 Task: Add Orange Label titled Label0003 to Card Card0003 in Board Board0001 in Development in Trello
Action: Mouse moved to (508, 23)
Screenshot: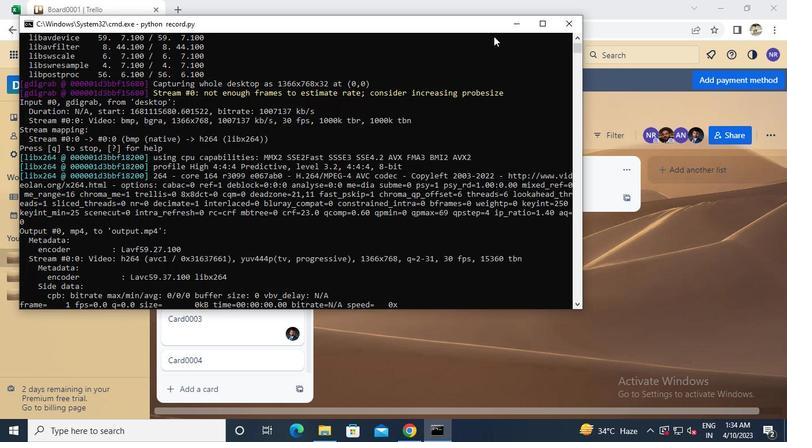 
Action: Mouse pressed left at (508, 23)
Screenshot: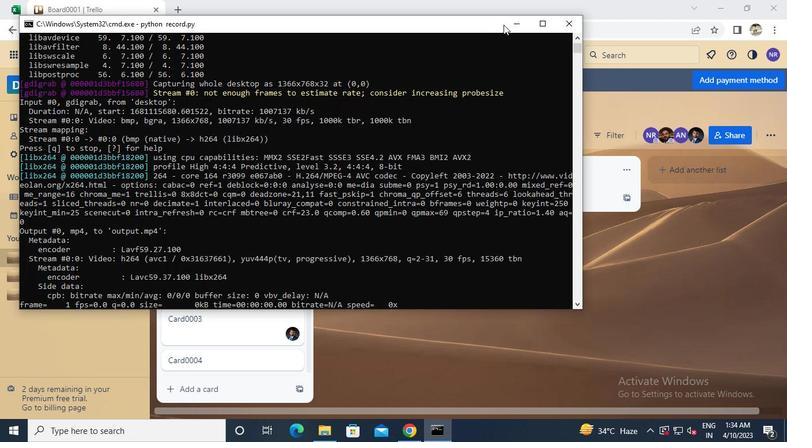 
Action: Mouse moved to (296, 315)
Screenshot: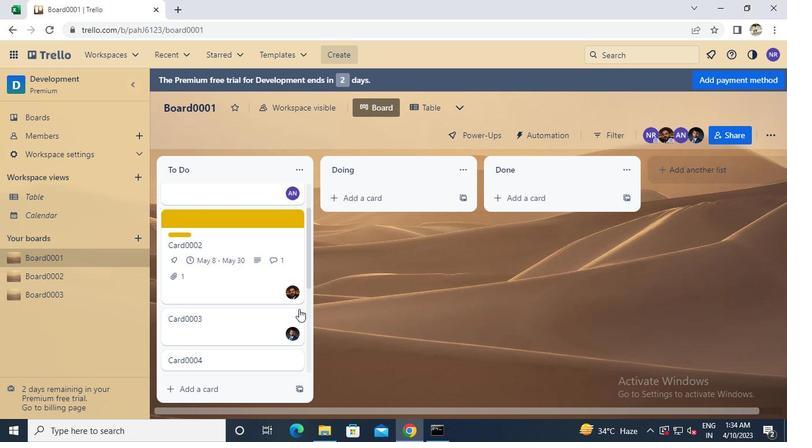 
Action: Mouse pressed left at (296, 315)
Screenshot: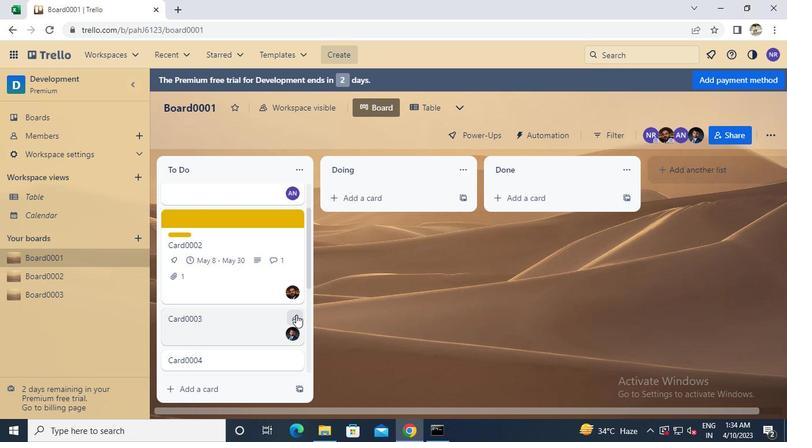 
Action: Mouse moved to (339, 270)
Screenshot: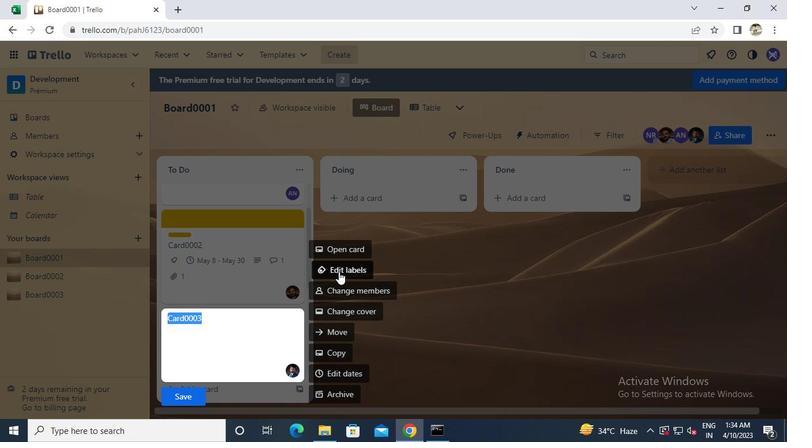 
Action: Mouse pressed left at (339, 270)
Screenshot: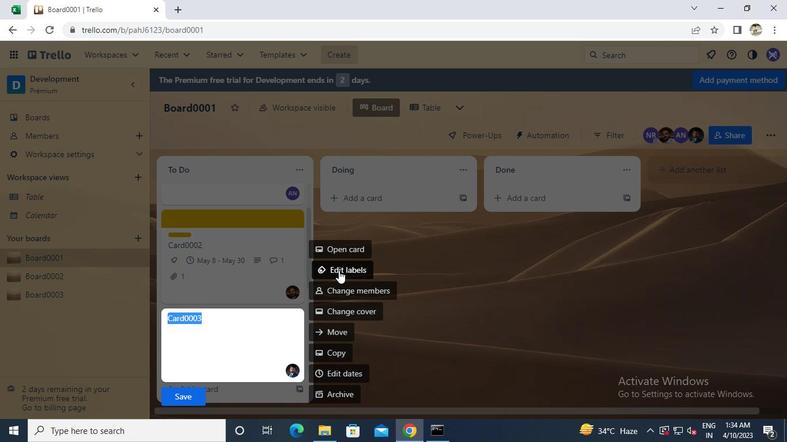 
Action: Mouse moved to (353, 322)
Screenshot: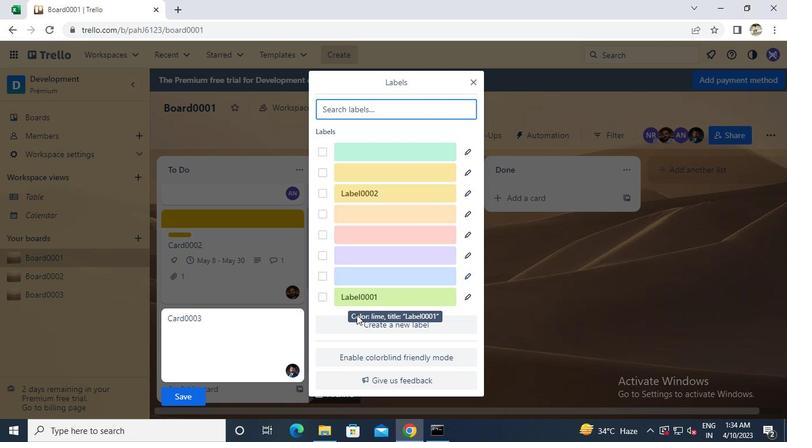 
Action: Mouse pressed left at (353, 322)
Screenshot: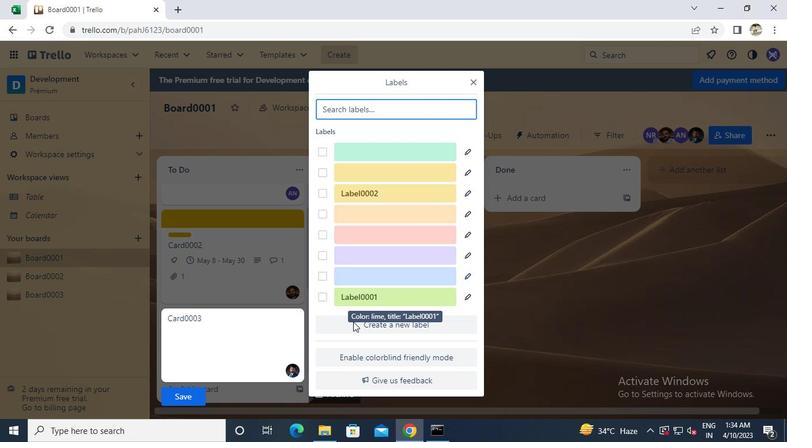 
Action: Mouse moved to (370, 324)
Screenshot: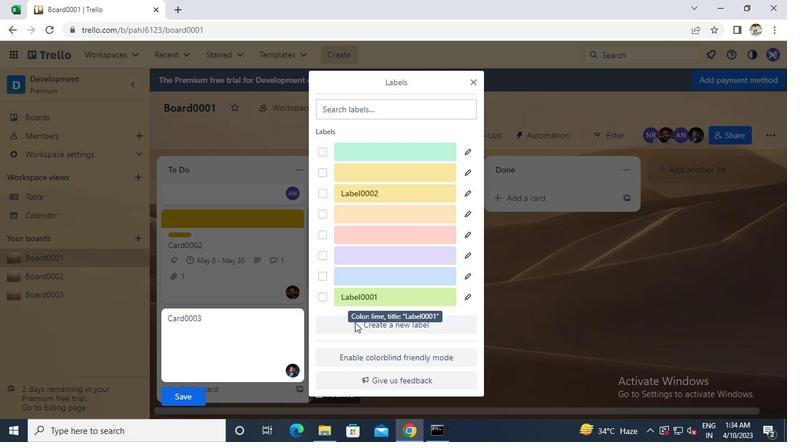 
Action: Mouse pressed left at (370, 324)
Screenshot: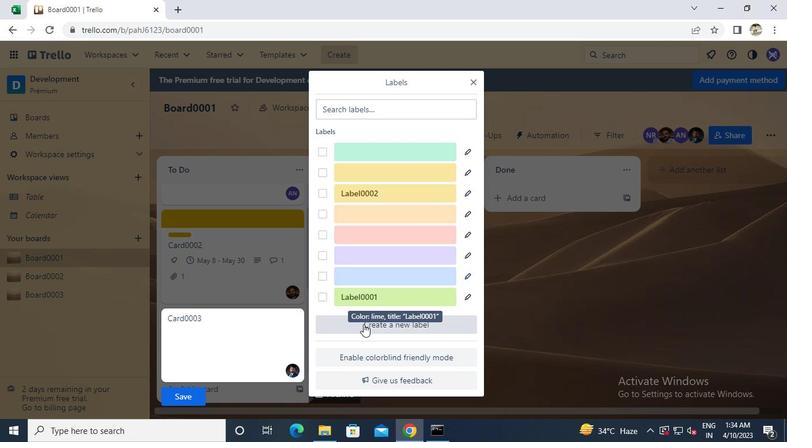 
Action: Mouse moved to (356, 296)
Screenshot: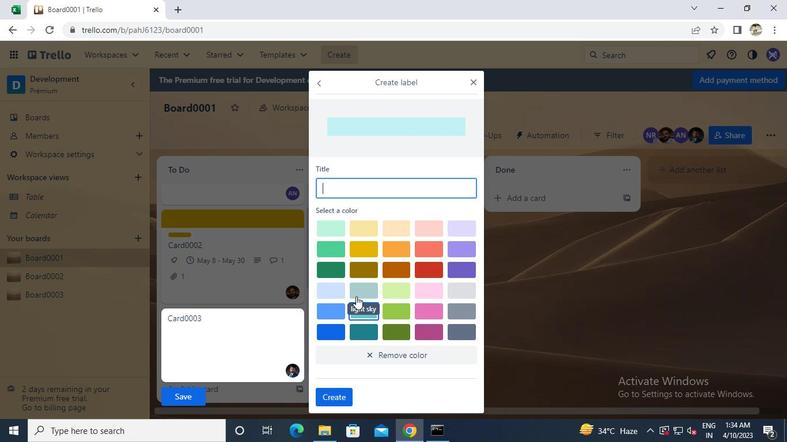 
Action: Keyboard Key.caps_lock
Screenshot: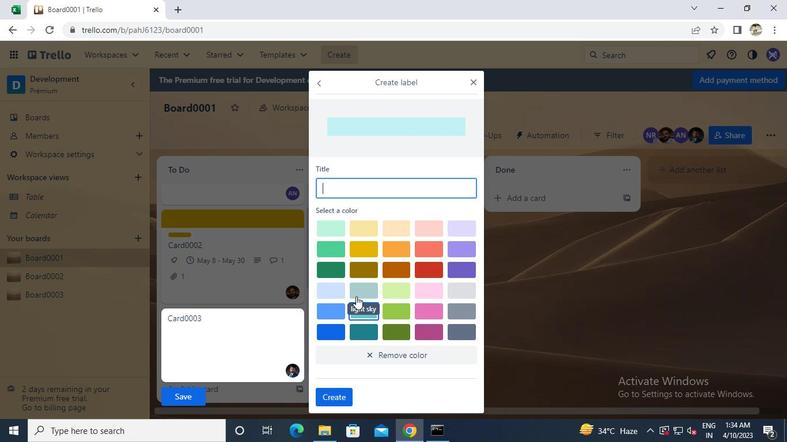 
Action: Keyboard l
Screenshot: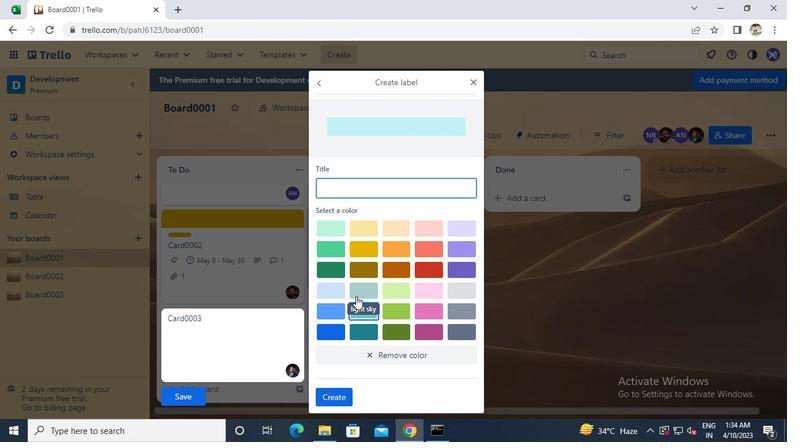 
Action: Keyboard Key.caps_lock
Screenshot: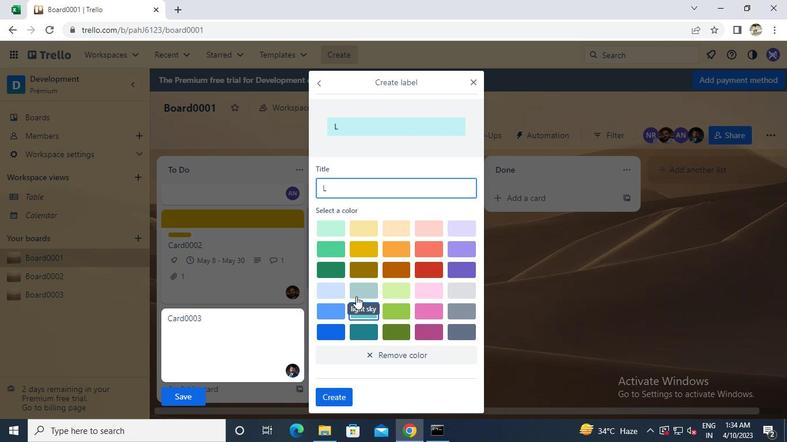 
Action: Keyboard a
Screenshot: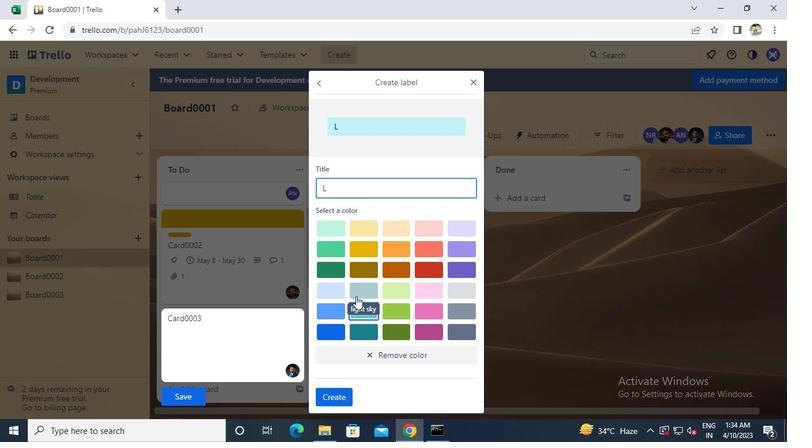 
Action: Keyboard b
Screenshot: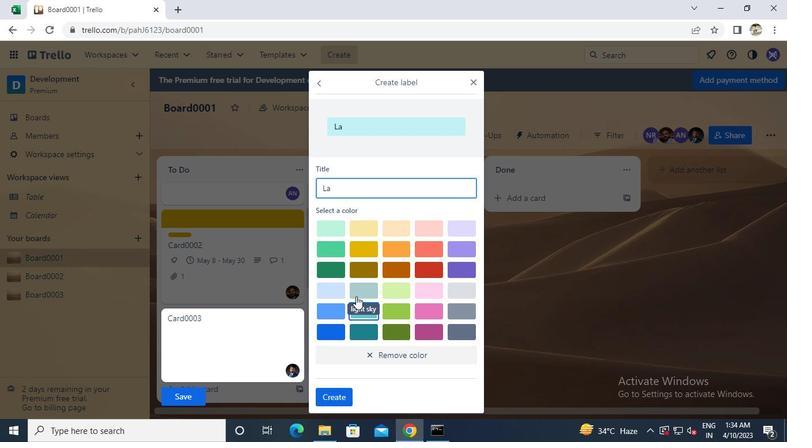 
Action: Keyboard e
Screenshot: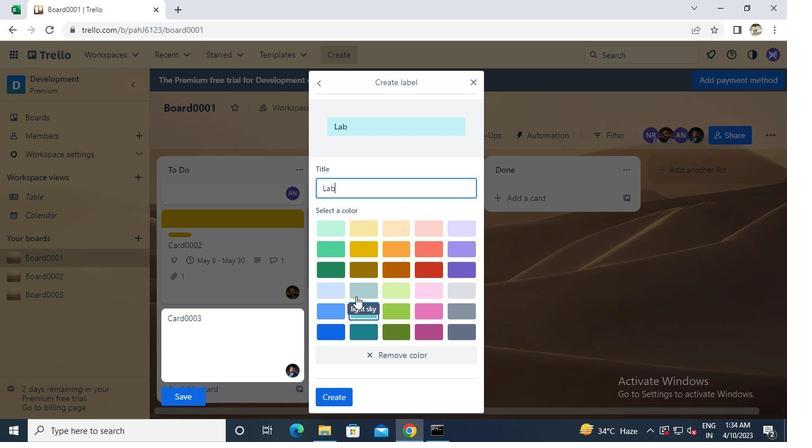
Action: Keyboard l
Screenshot: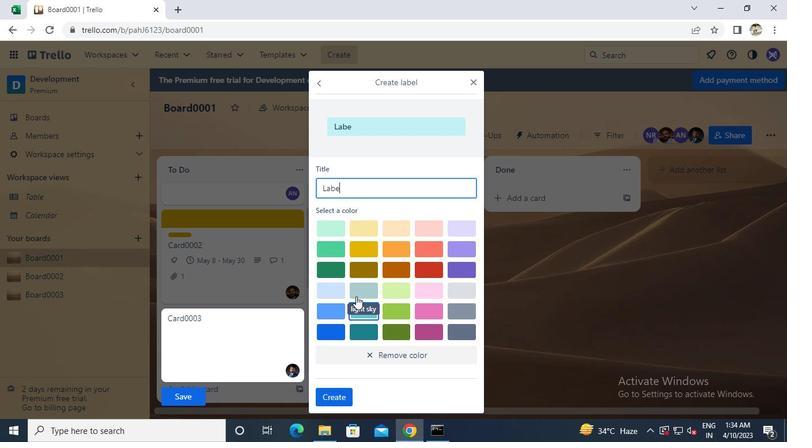 
Action: Keyboard 0
Screenshot: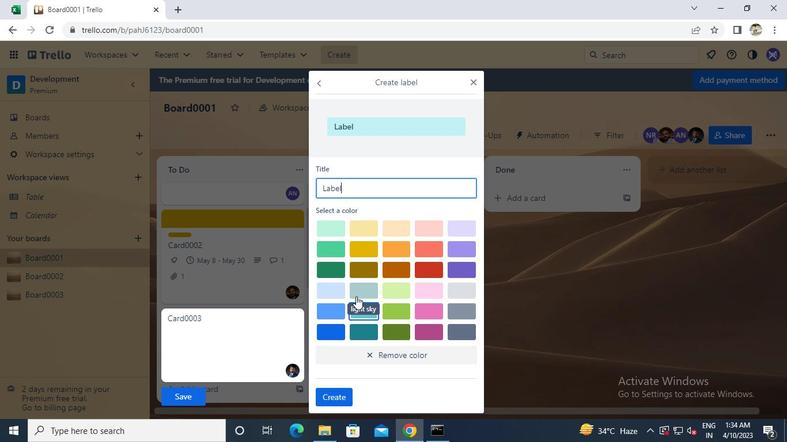 
Action: Mouse moved to (355, 297)
Screenshot: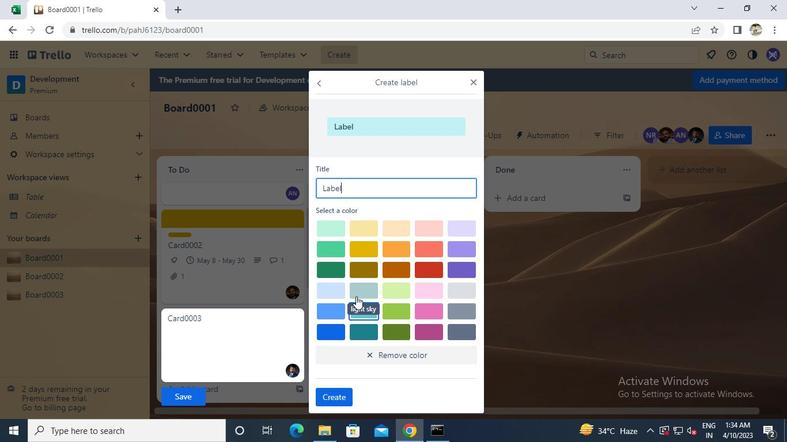
Action: Keyboard 0
Screenshot: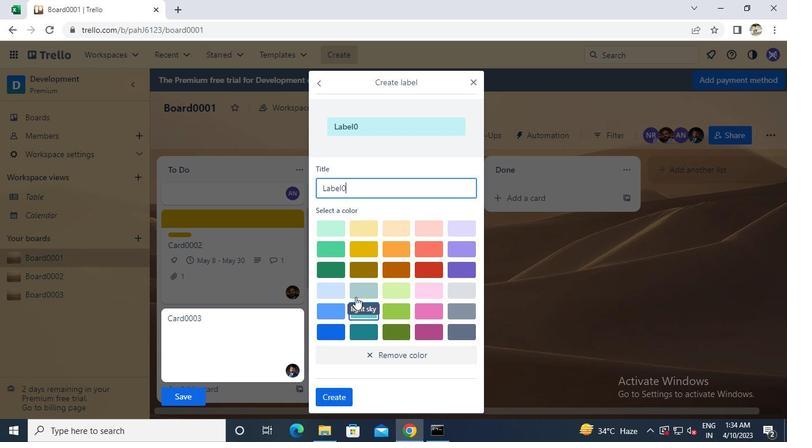 
Action: Keyboard 0
Screenshot: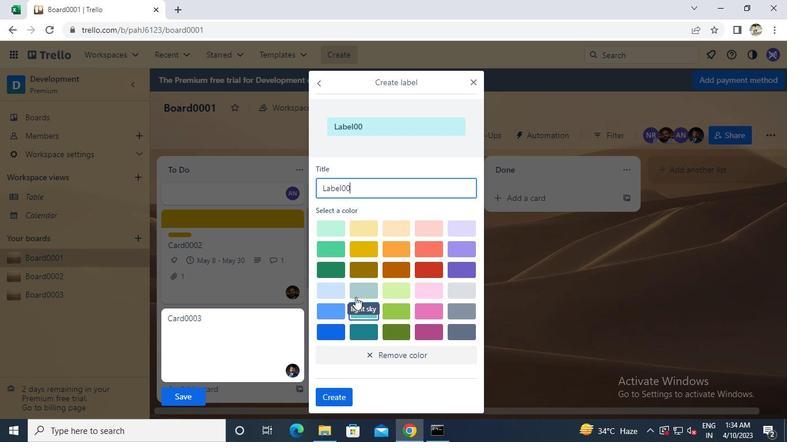 
Action: Mouse moved to (355, 297)
Screenshot: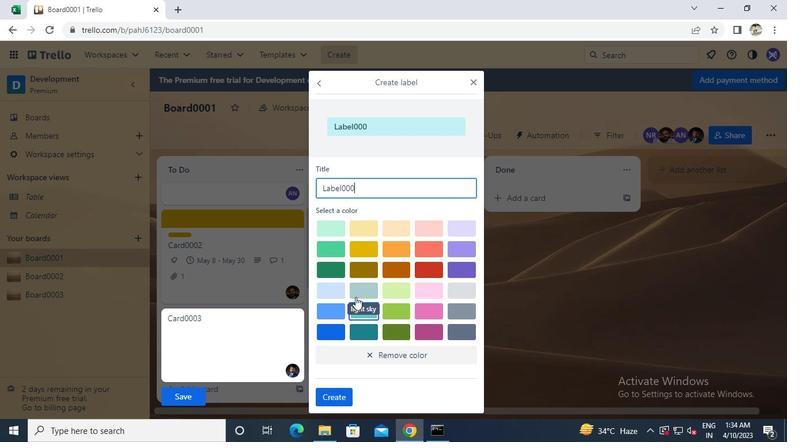 
Action: Keyboard 3
Screenshot: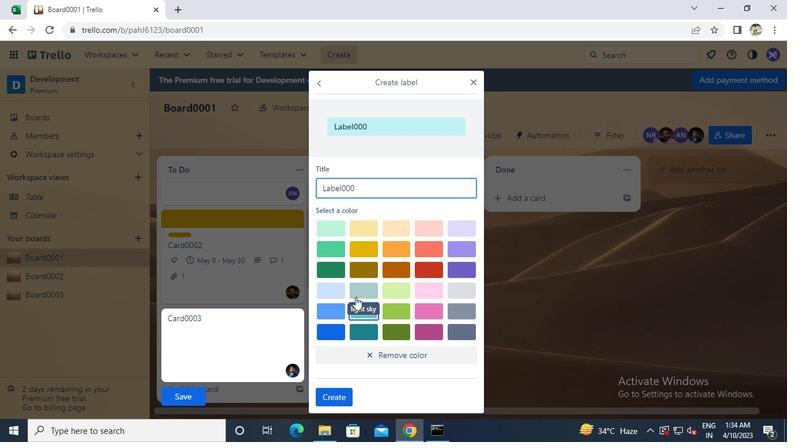 
Action: Mouse moved to (397, 249)
Screenshot: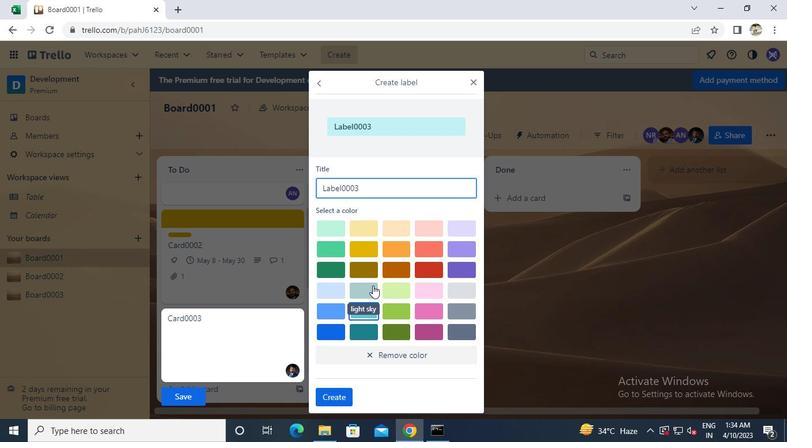 
Action: Mouse pressed left at (397, 249)
Screenshot: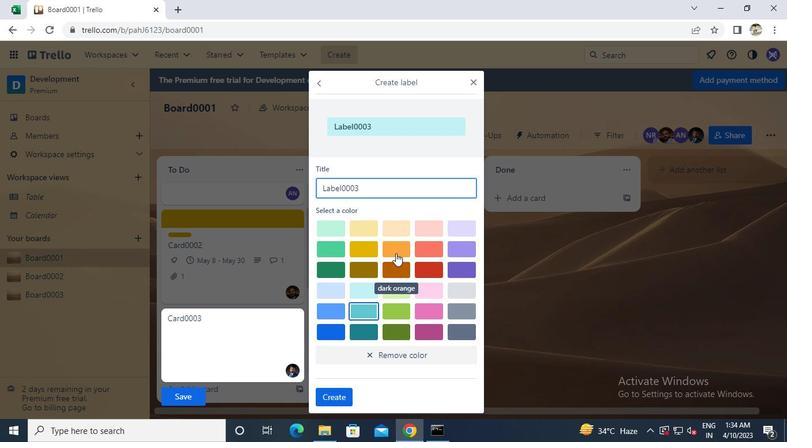 
Action: Mouse moved to (341, 396)
Screenshot: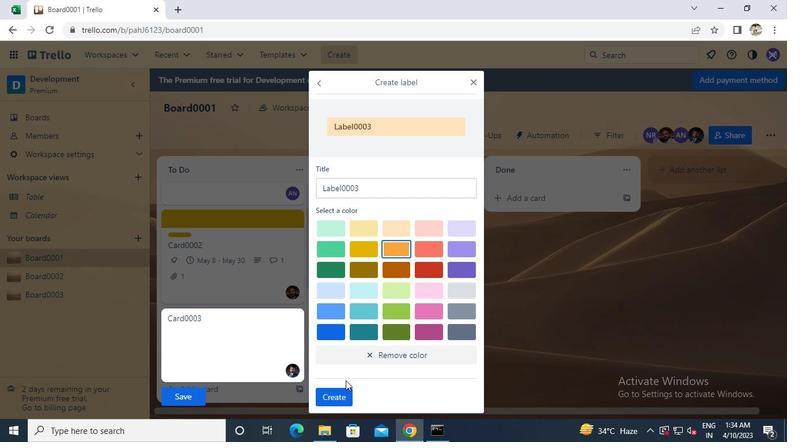 
Action: Mouse pressed left at (341, 396)
Screenshot: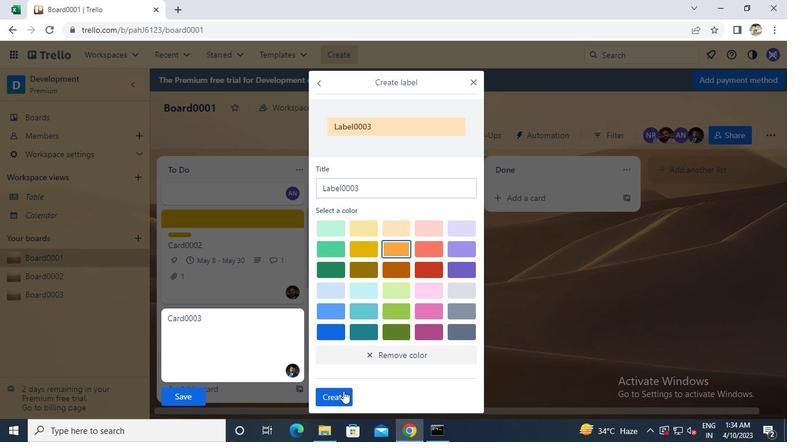 
Action: Mouse moved to (200, 399)
Screenshot: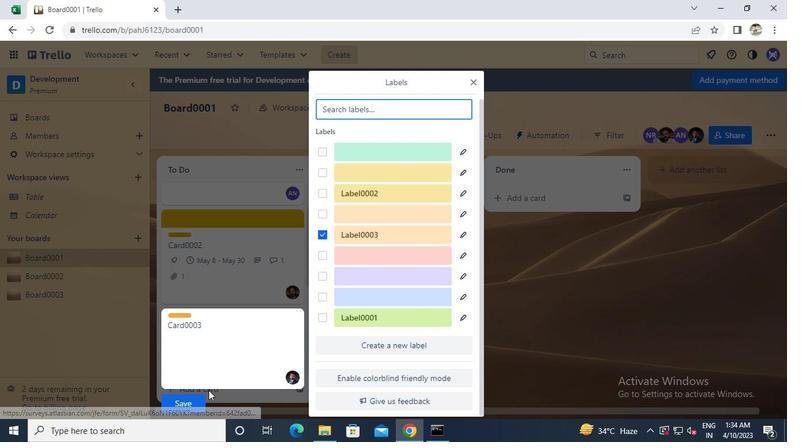
Action: Mouse pressed left at (200, 399)
Screenshot: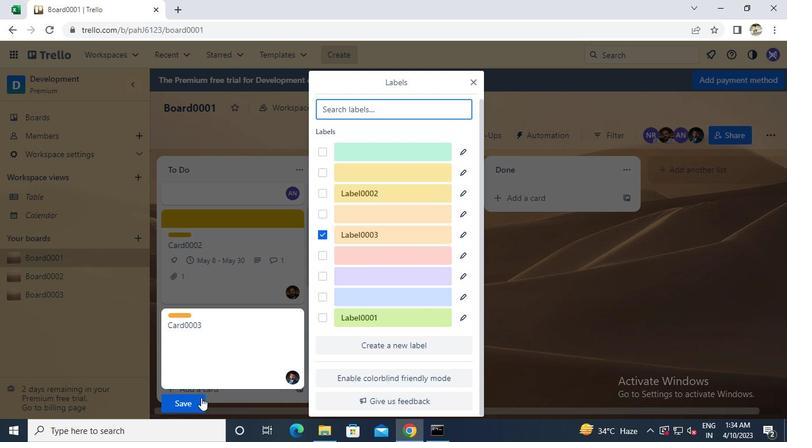 
Action: Mouse moved to (446, 428)
Screenshot: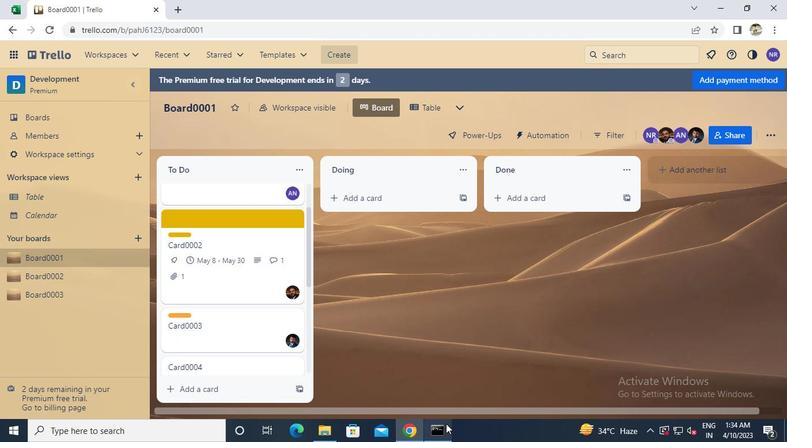 
Action: Mouse pressed left at (446, 428)
Screenshot: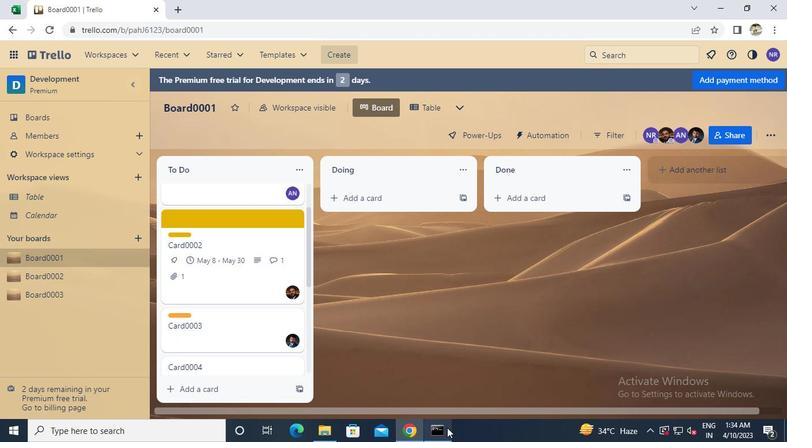 
Action: Mouse moved to (572, 28)
Screenshot: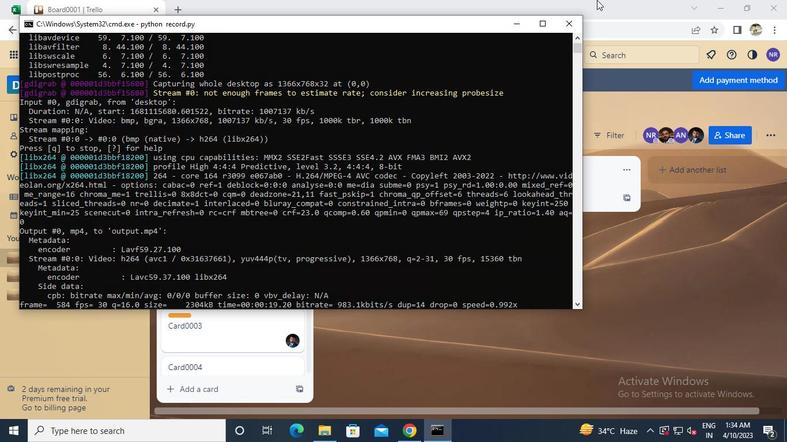 
Action: Mouse pressed left at (572, 28)
Screenshot: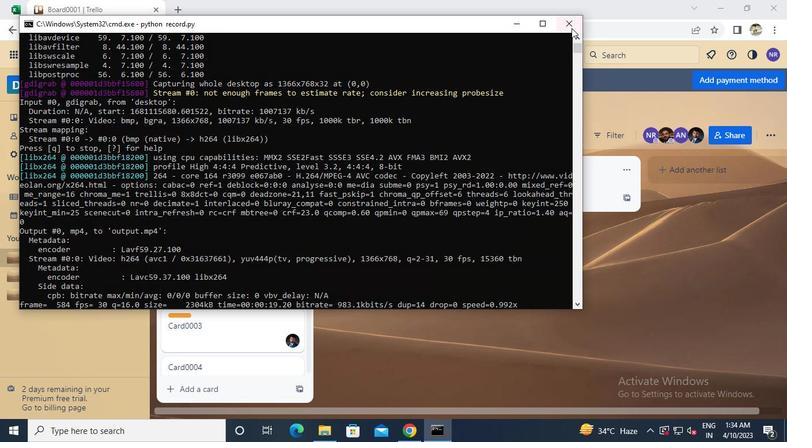 
